 Task: Set the "Adaptive logic" for "Unified adaptive streaming for DASH/HLS" to "Lowest Bandwidth/Quality".
Action: Mouse moved to (121, 19)
Screenshot: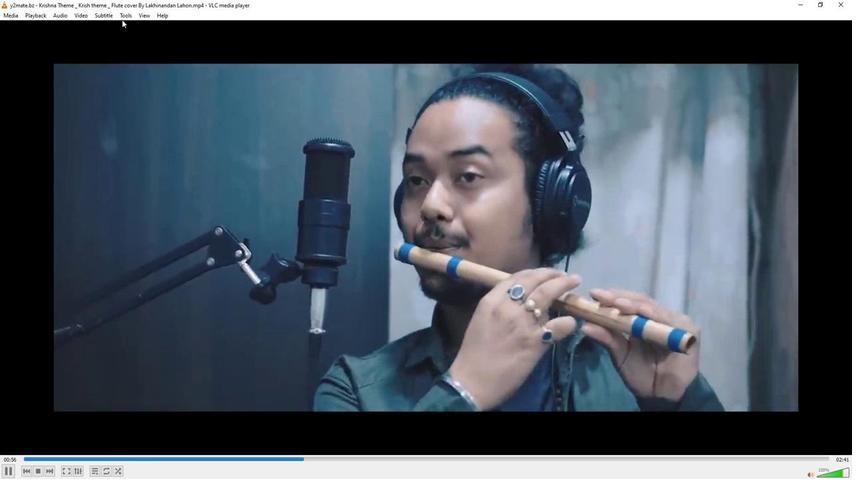 
Action: Mouse pressed left at (121, 19)
Screenshot: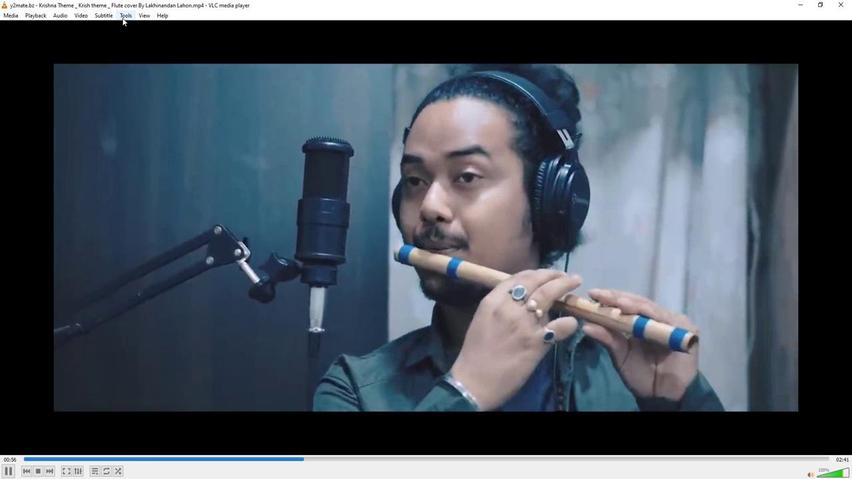 
Action: Mouse moved to (129, 123)
Screenshot: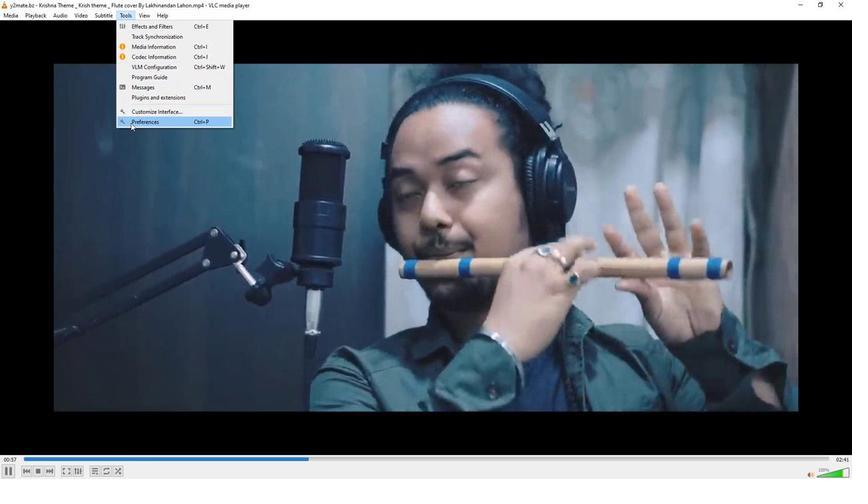 
Action: Mouse pressed left at (129, 123)
Screenshot: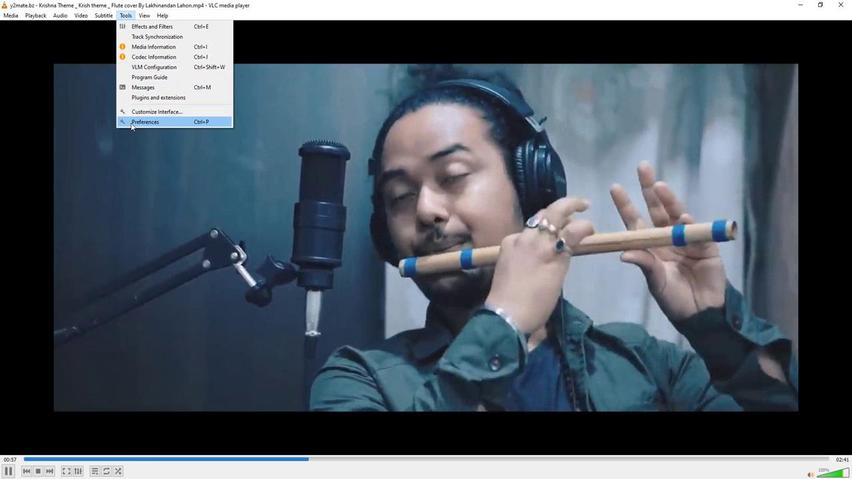 
Action: Mouse moved to (238, 367)
Screenshot: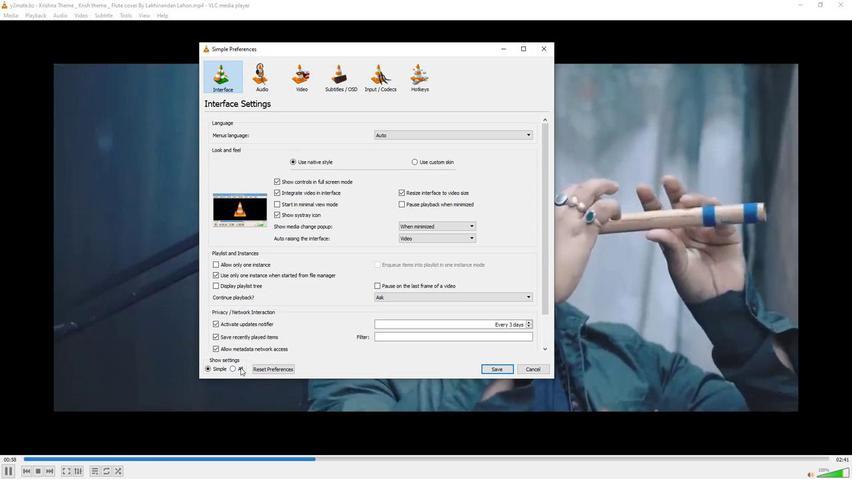 
Action: Mouse pressed left at (238, 367)
Screenshot: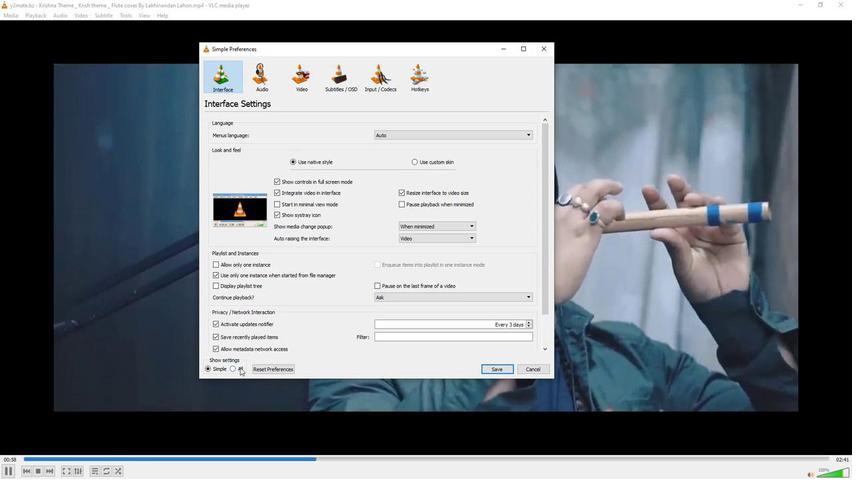 
Action: Mouse moved to (219, 242)
Screenshot: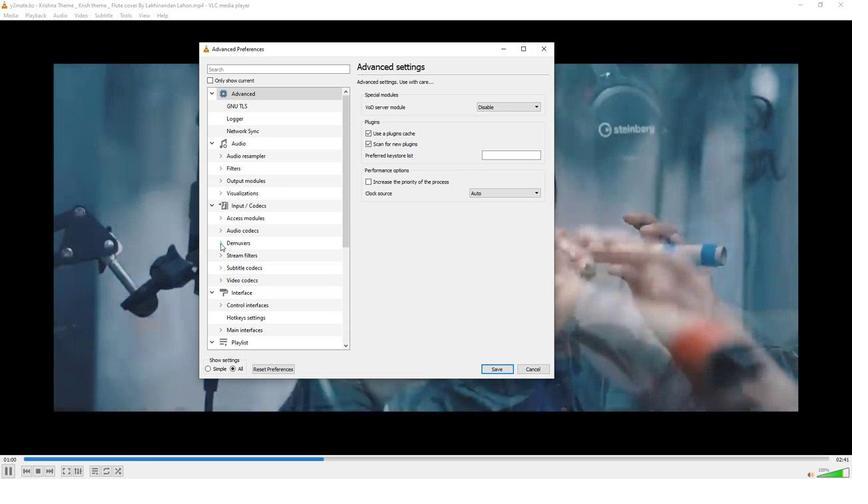 
Action: Mouse pressed left at (219, 242)
Screenshot: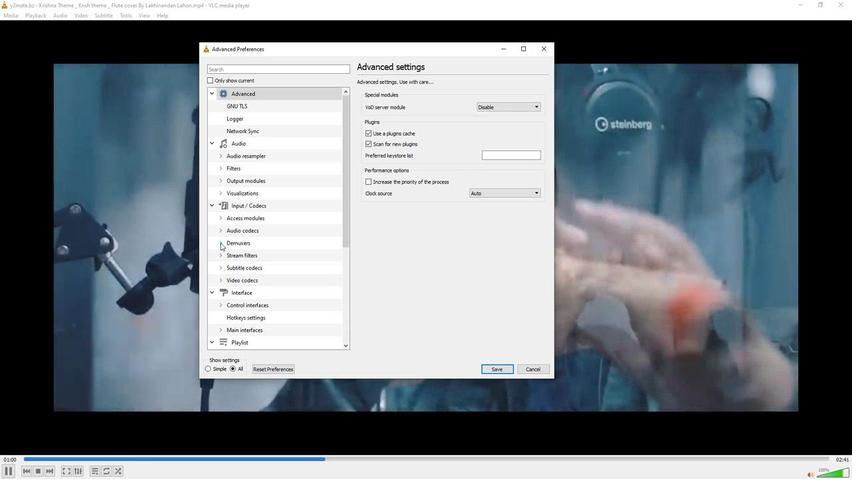 
Action: Mouse moved to (231, 253)
Screenshot: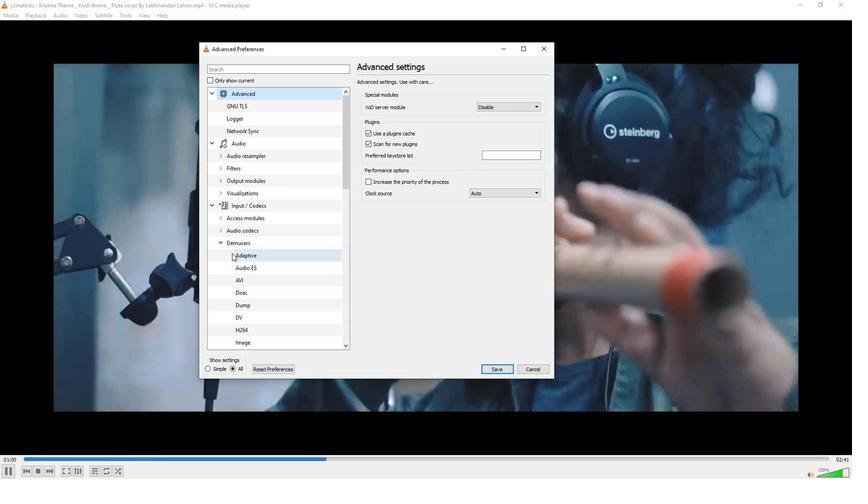 
Action: Mouse pressed left at (231, 253)
Screenshot: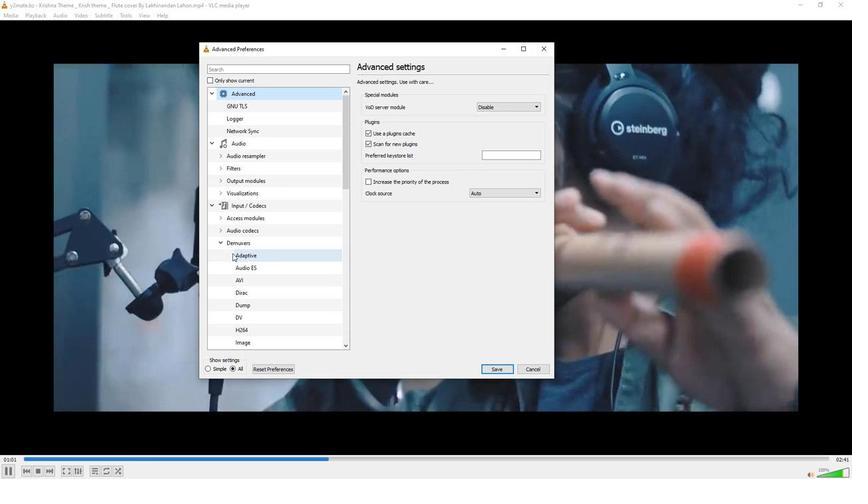 
Action: Mouse moved to (482, 98)
Screenshot: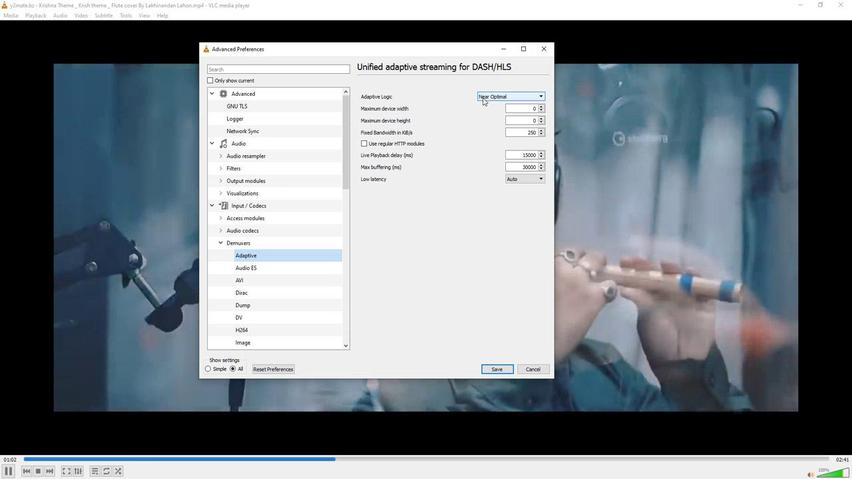 
Action: Mouse pressed left at (482, 98)
Screenshot: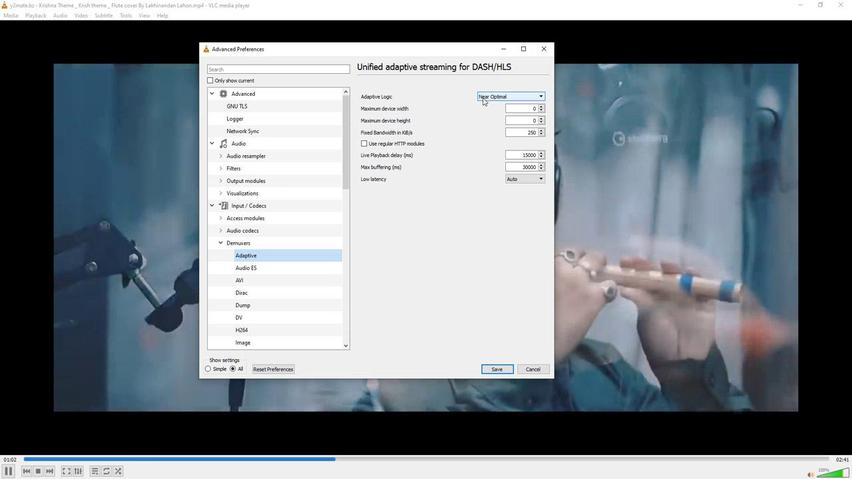 
Action: Mouse moved to (489, 133)
Screenshot: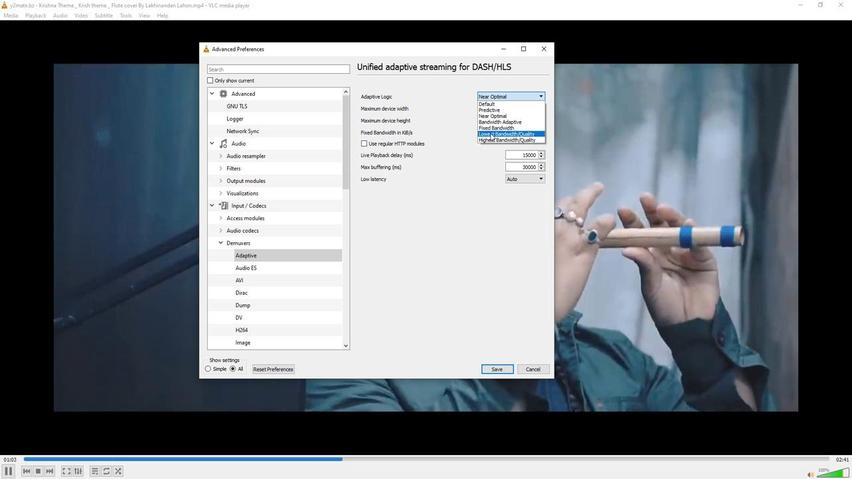 
Action: Mouse pressed left at (489, 133)
Screenshot: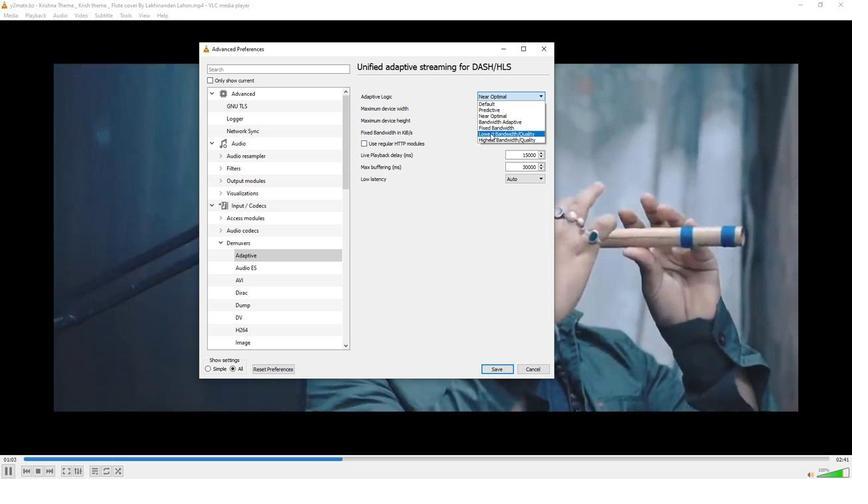 
Action: Mouse moved to (489, 132)
Screenshot: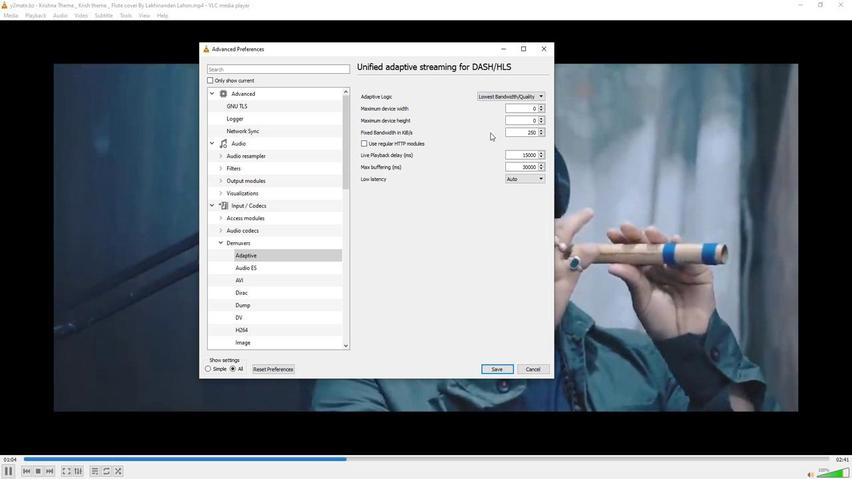 
